 Task: Create a section Gravity Assist and in the section, add a milestone Change Management Implementation in the project BioForge
Action: Mouse moved to (370, 335)
Screenshot: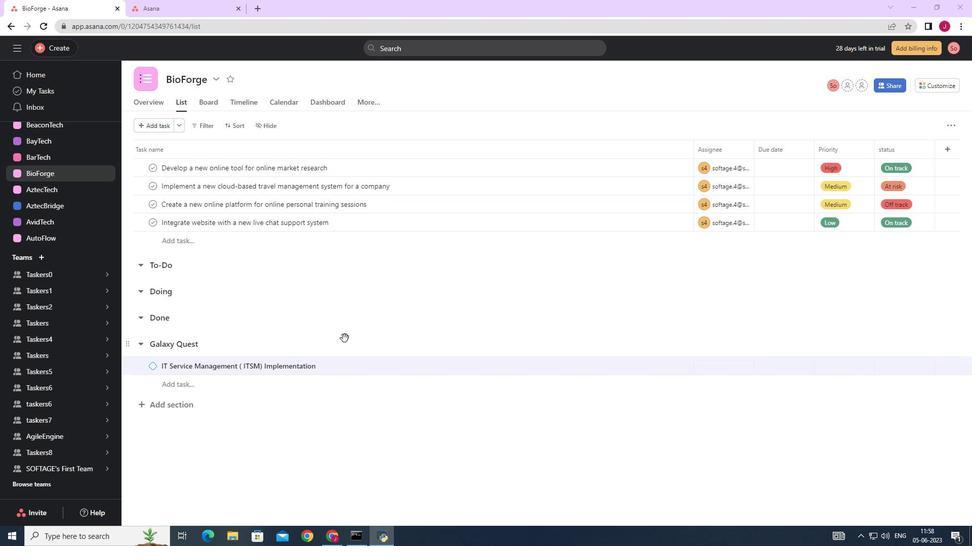 
Action: Mouse scrolled (370, 335) with delta (0, 0)
Screenshot: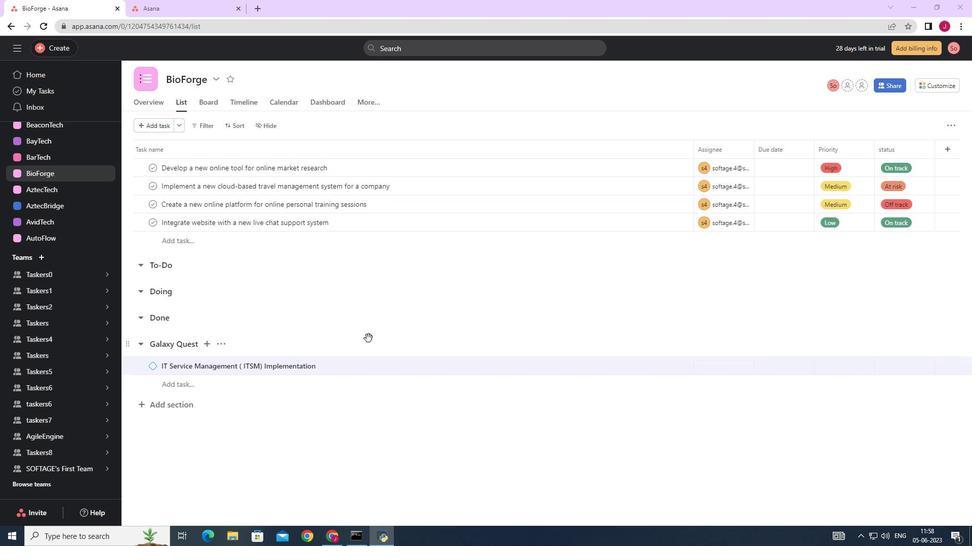 
Action: Mouse scrolled (370, 335) with delta (0, 0)
Screenshot: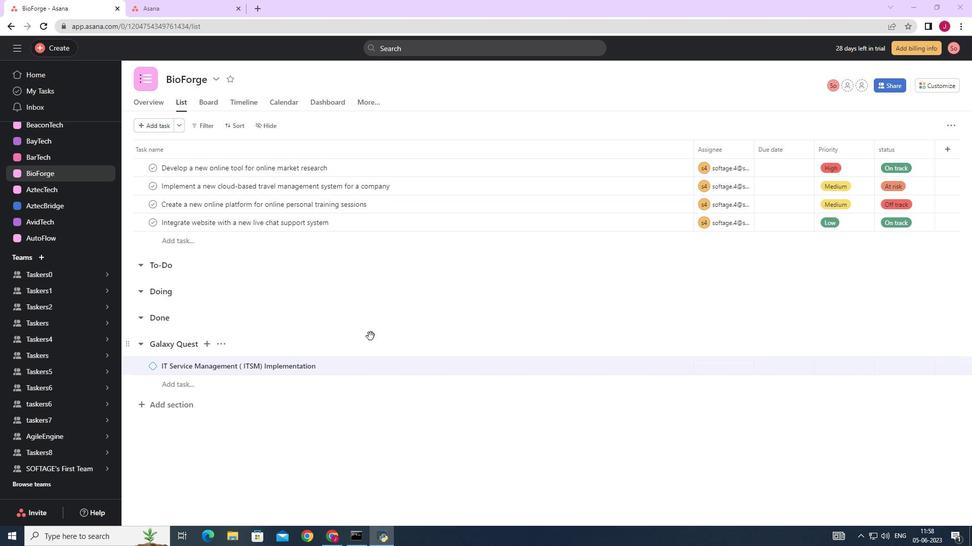 
Action: Mouse scrolled (370, 336) with delta (0, 0)
Screenshot: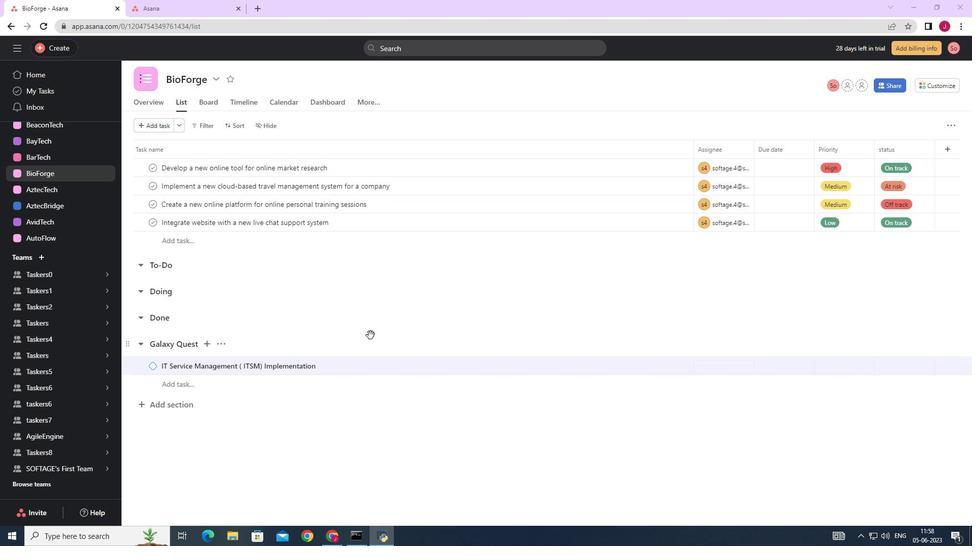
Action: Mouse scrolled (370, 336) with delta (0, 0)
Screenshot: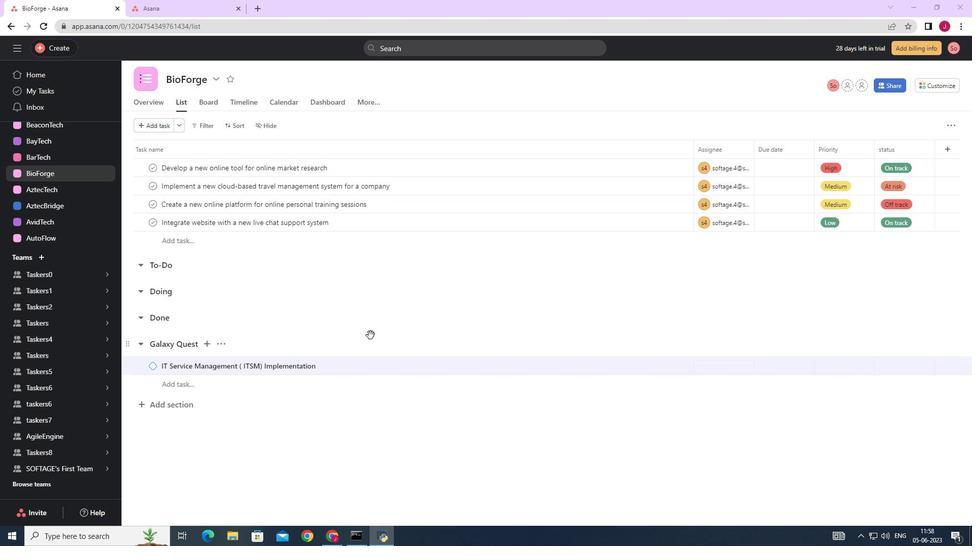 
Action: Mouse moved to (176, 408)
Screenshot: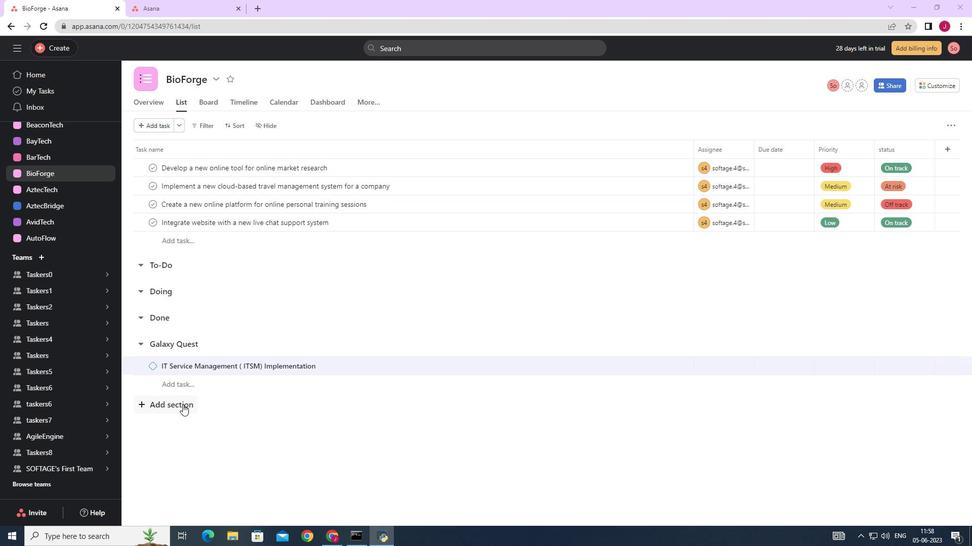 
Action: Mouse pressed left at (176, 408)
Screenshot: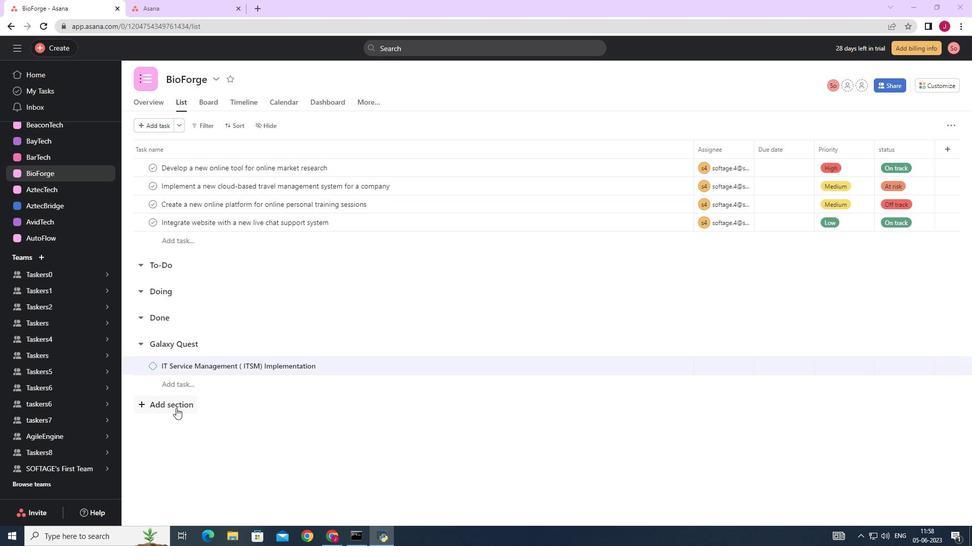
Action: Mouse moved to (183, 408)
Screenshot: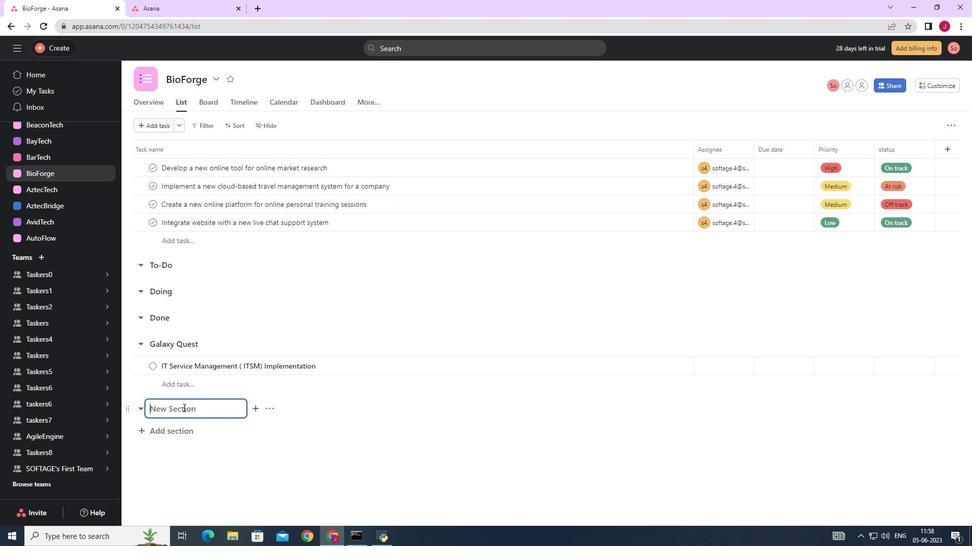 
Action: Key pressed <Key.caps_lock>G<Key.caps_lock>ravity<Key.space><Key.caps_lock>A<Key.caps_lock>ssist<Key.space><Key.enter><Key.caps_lock>C<Key.caps_lock>hange<Key.space><Key.caps_lock>M<Key.caps_lock>nagement<Key.space><Key.caps_lock>I<Key.caps_lock>mplementation
Screenshot: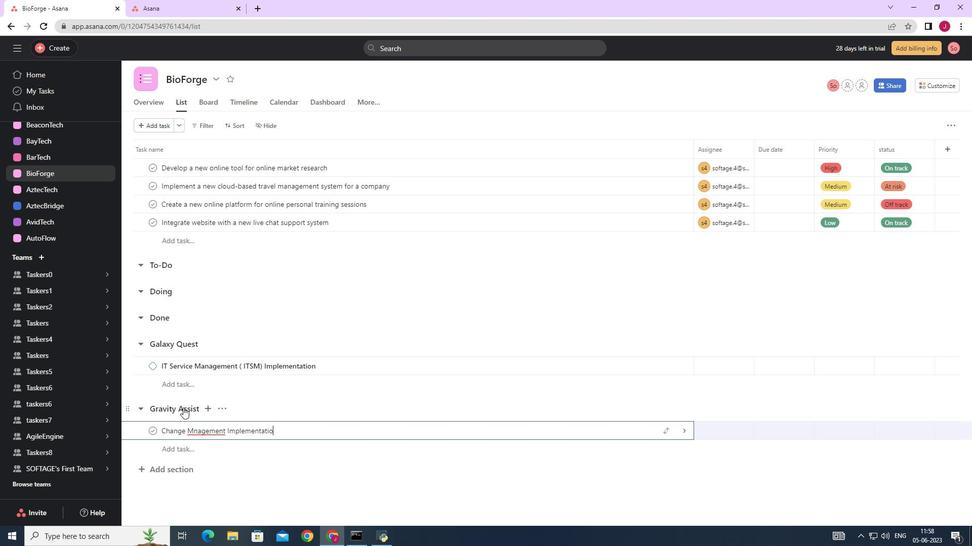 
Action: Mouse moved to (208, 428)
Screenshot: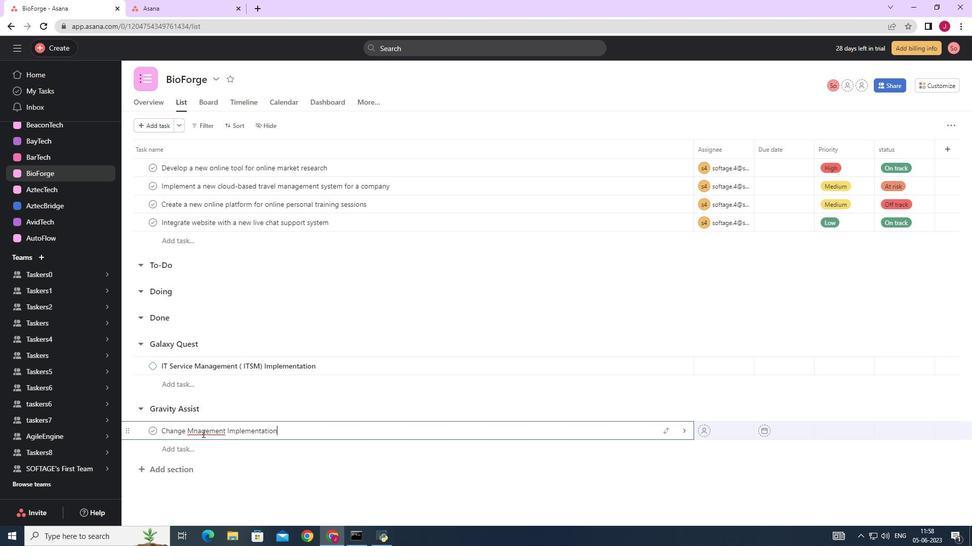 
Action: Mouse pressed right at (208, 428)
Screenshot: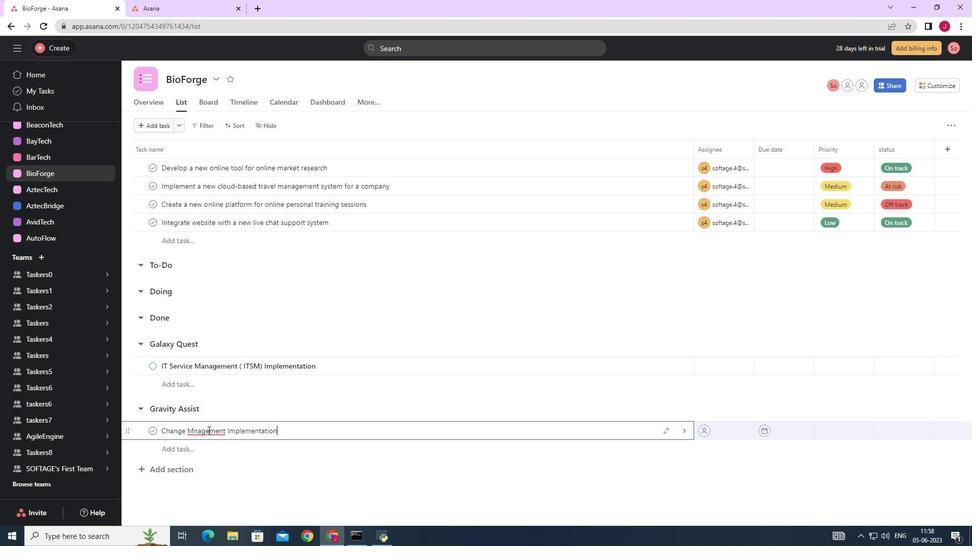 
Action: Mouse moved to (247, 289)
Screenshot: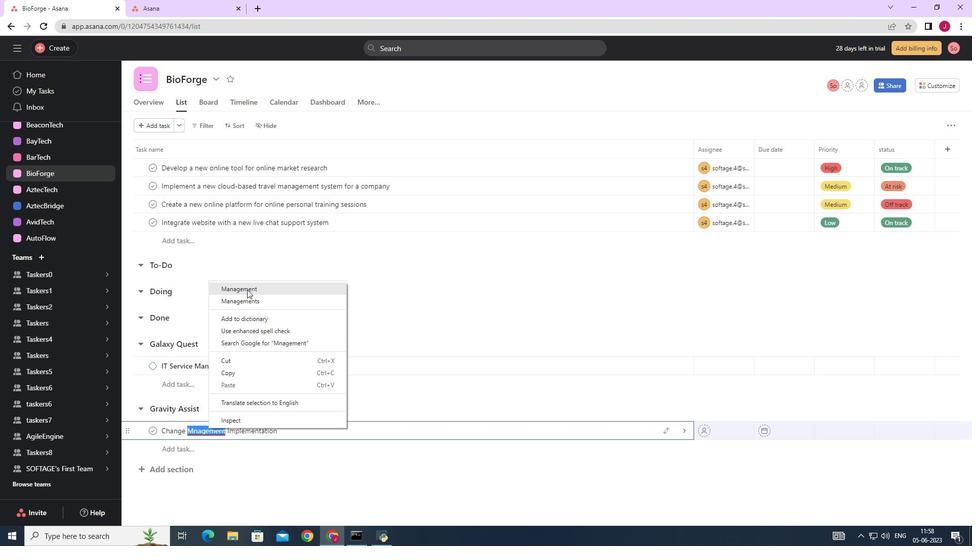 
Action: Mouse pressed left at (247, 289)
Screenshot: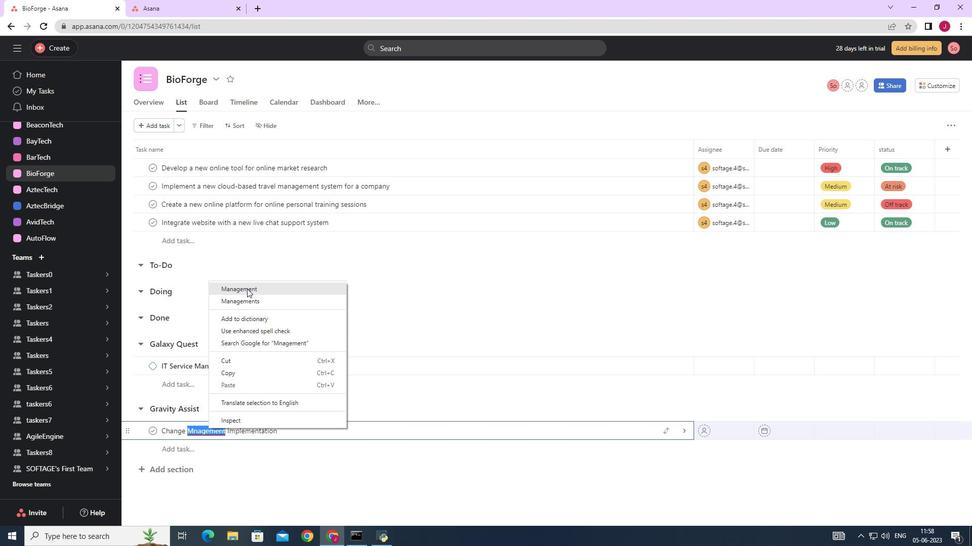 
Action: Mouse moved to (686, 432)
Screenshot: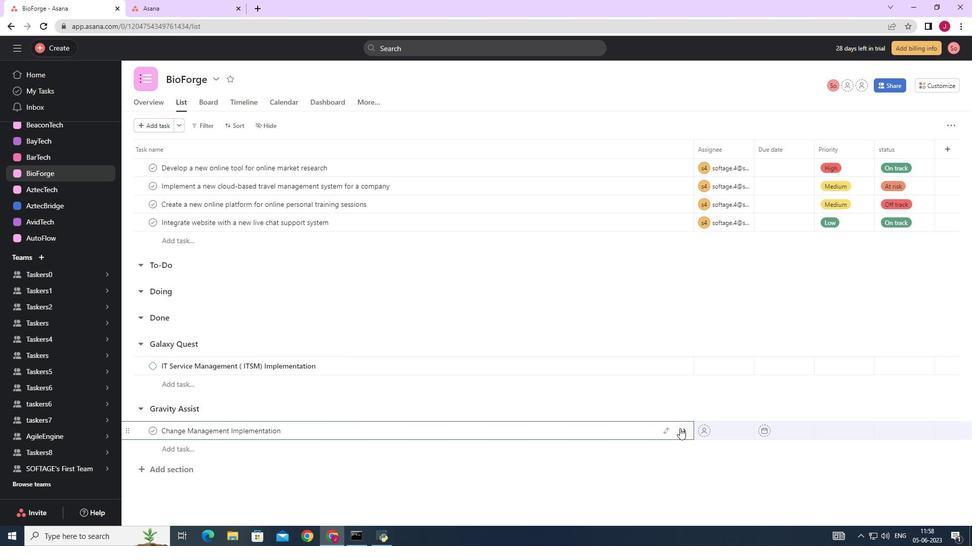 
Action: Mouse pressed left at (686, 432)
Screenshot: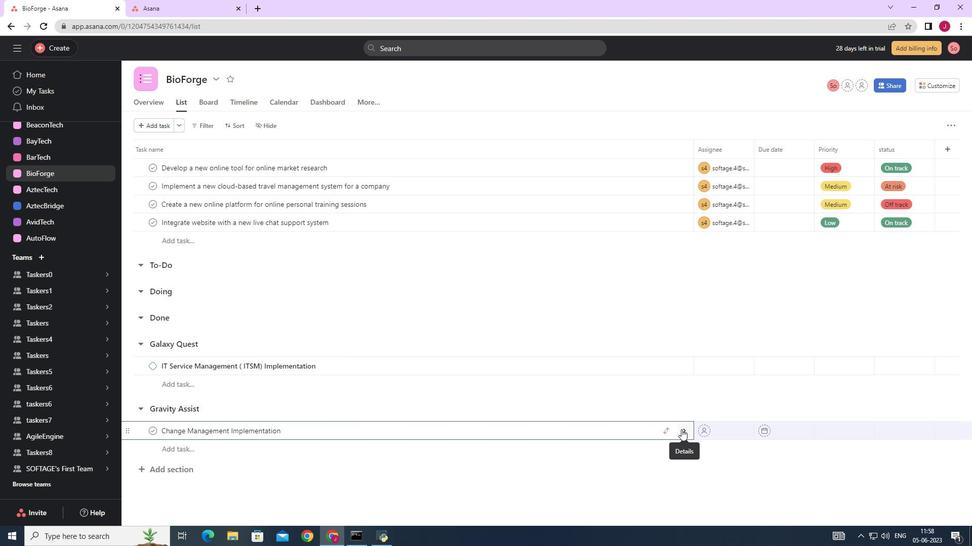 
Action: Mouse moved to (931, 120)
Screenshot: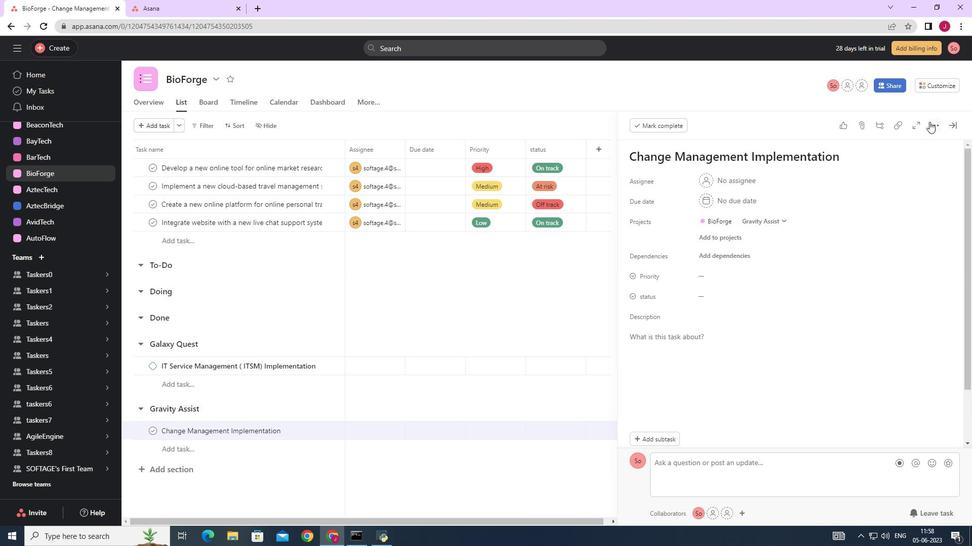 
Action: Mouse pressed left at (931, 120)
Screenshot: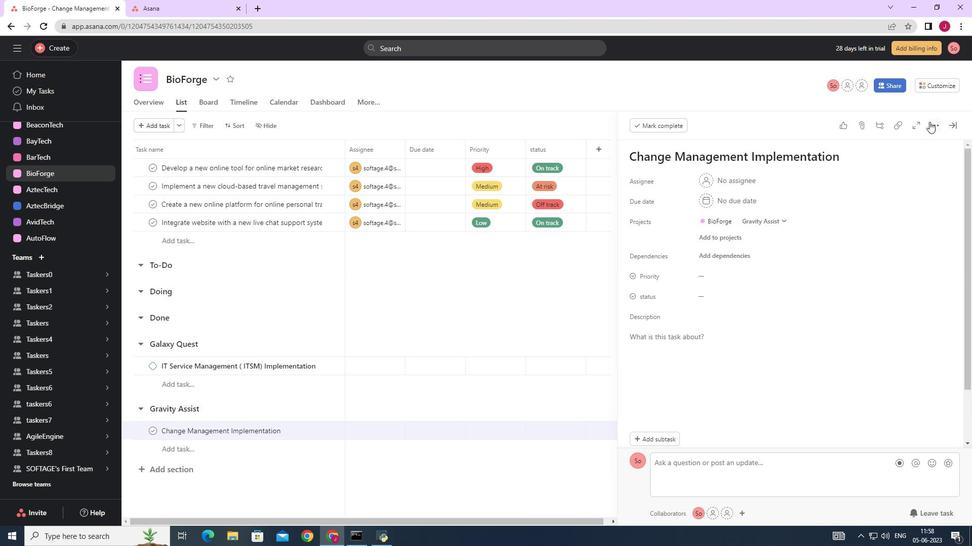 
Action: Mouse moved to (838, 166)
Screenshot: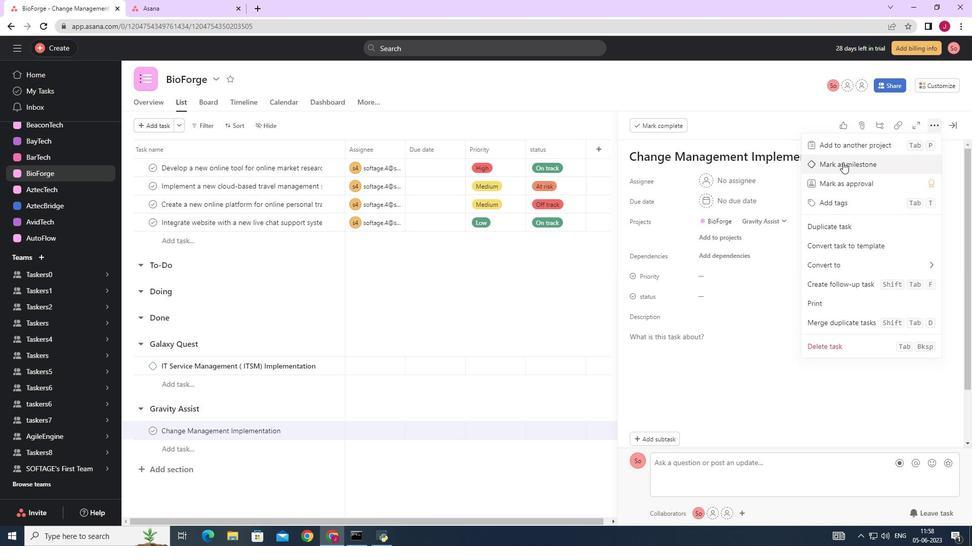 
Action: Mouse pressed left at (838, 166)
Screenshot: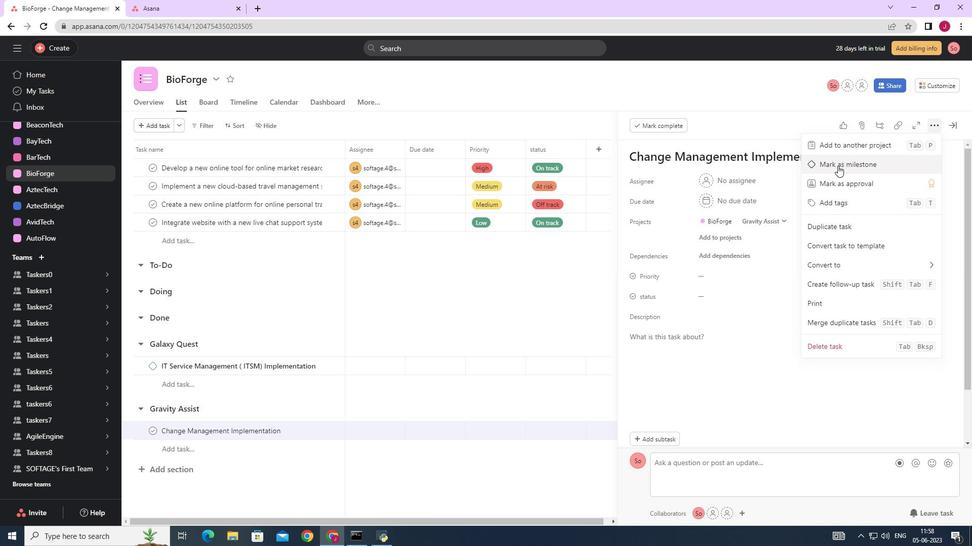 
Action: Mouse moved to (949, 124)
Screenshot: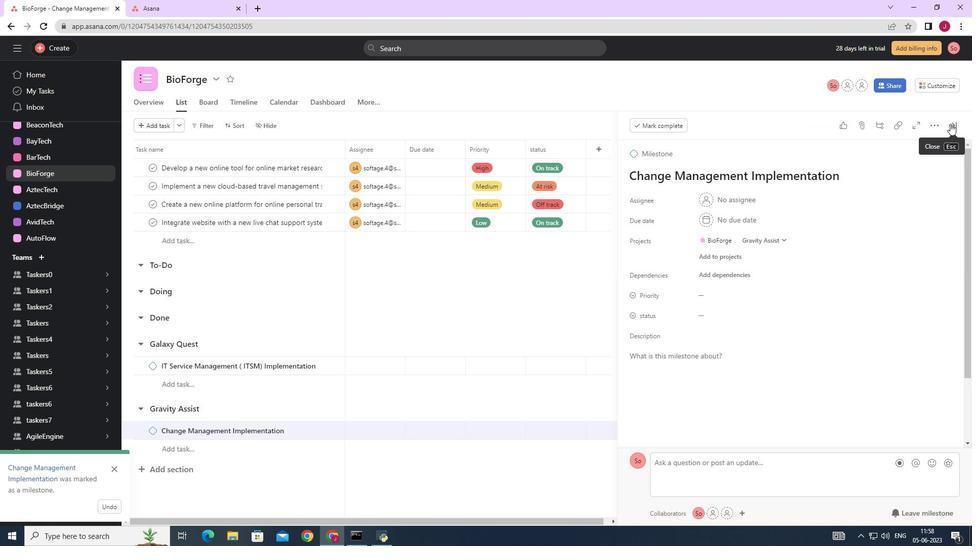 
Action: Mouse pressed left at (949, 124)
Screenshot: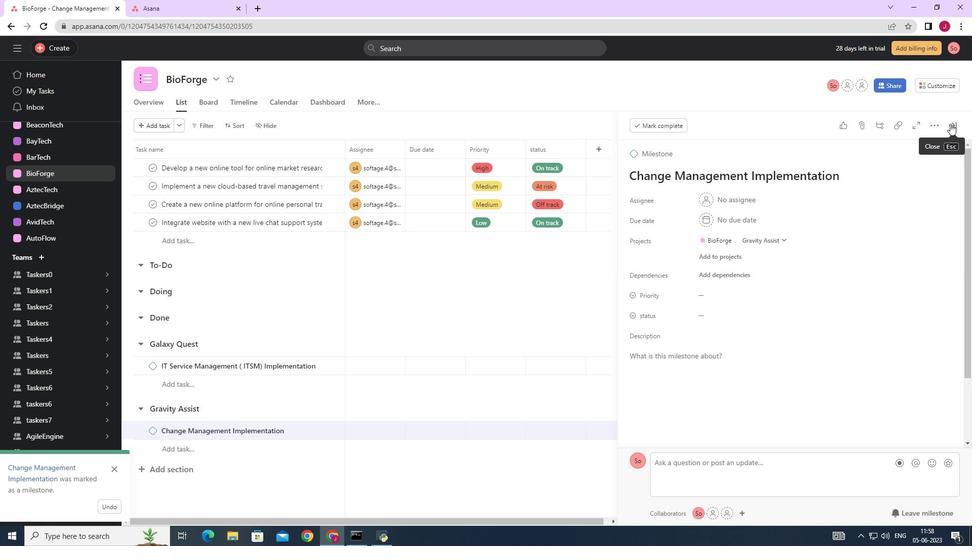 
Action: Mouse moved to (842, 180)
Screenshot: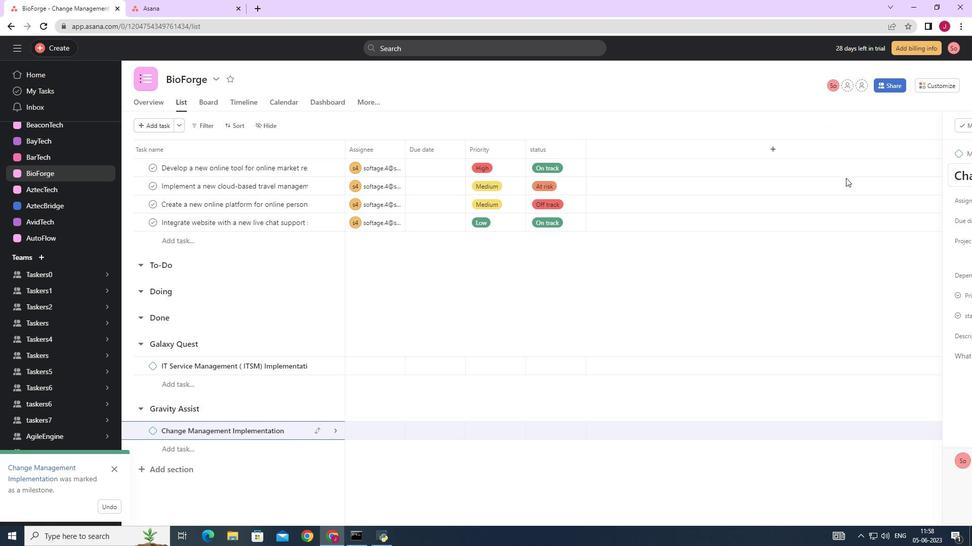 
